 Task: Add Kinder's Bourbon Peach BBQ Wing Sauce to the cart.
Action: Mouse moved to (247, 107)
Screenshot: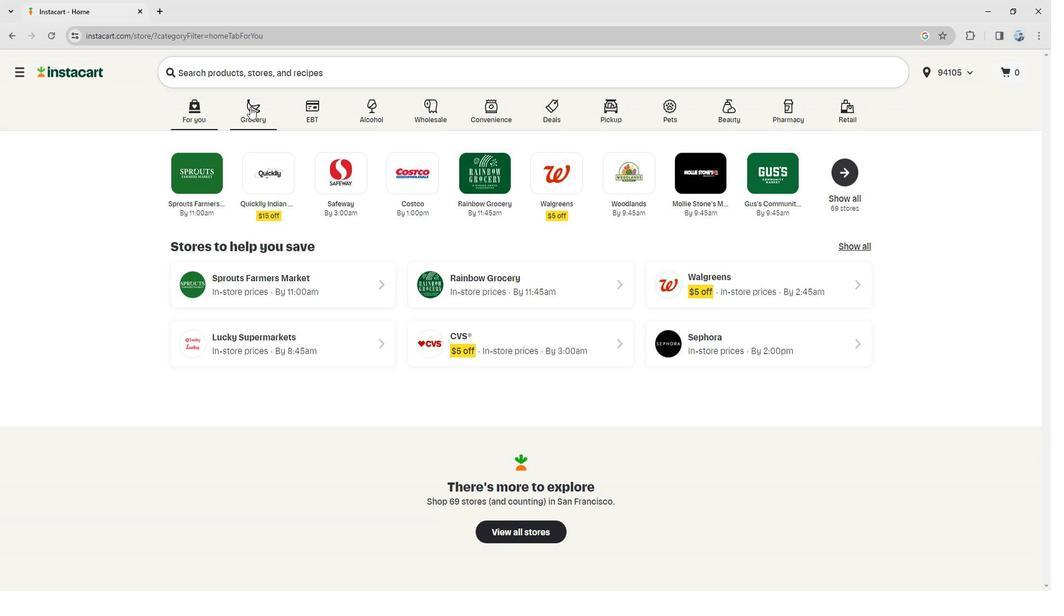 
Action: Mouse pressed left at (247, 107)
Screenshot: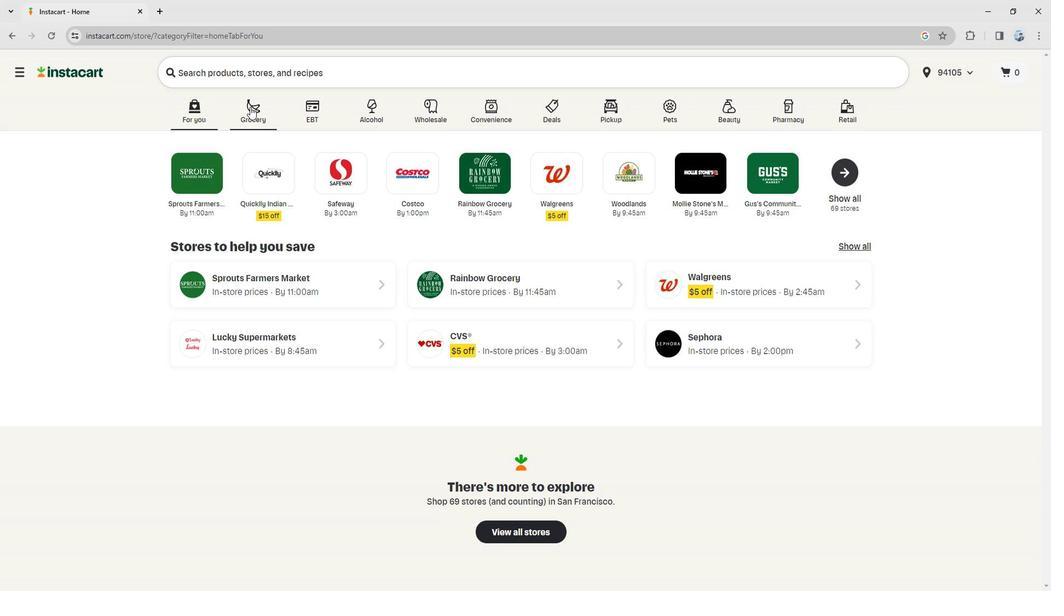 
Action: Mouse moved to (814, 184)
Screenshot: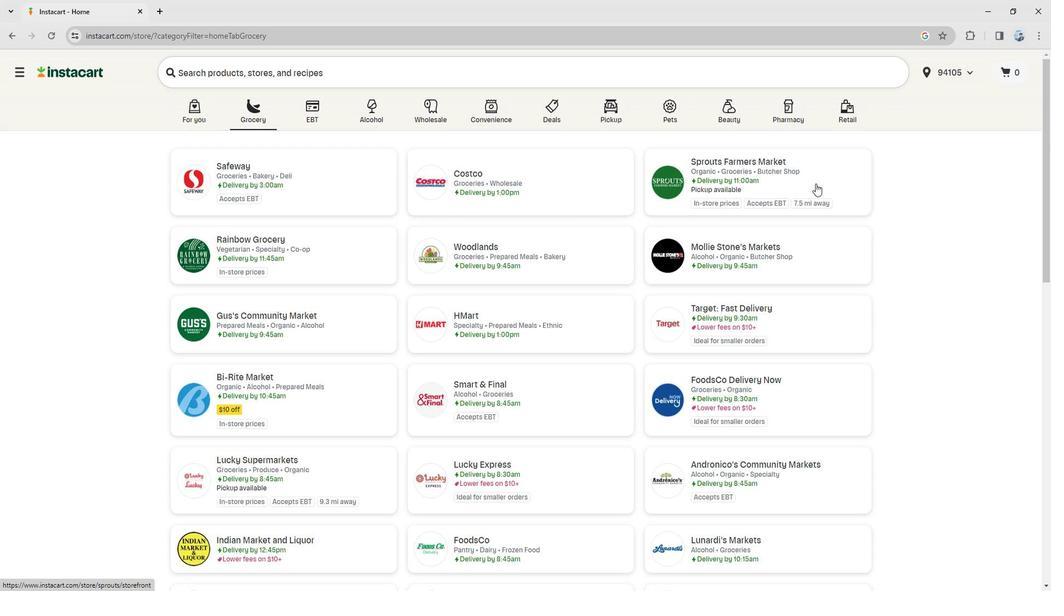 
Action: Mouse pressed left at (814, 184)
Screenshot: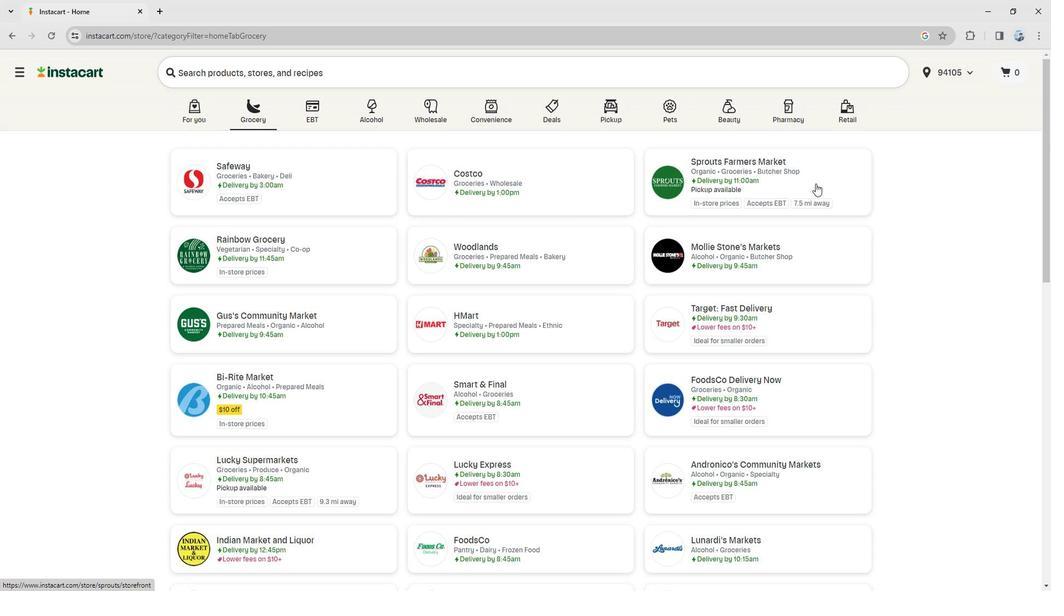 
Action: Mouse moved to (54, 421)
Screenshot: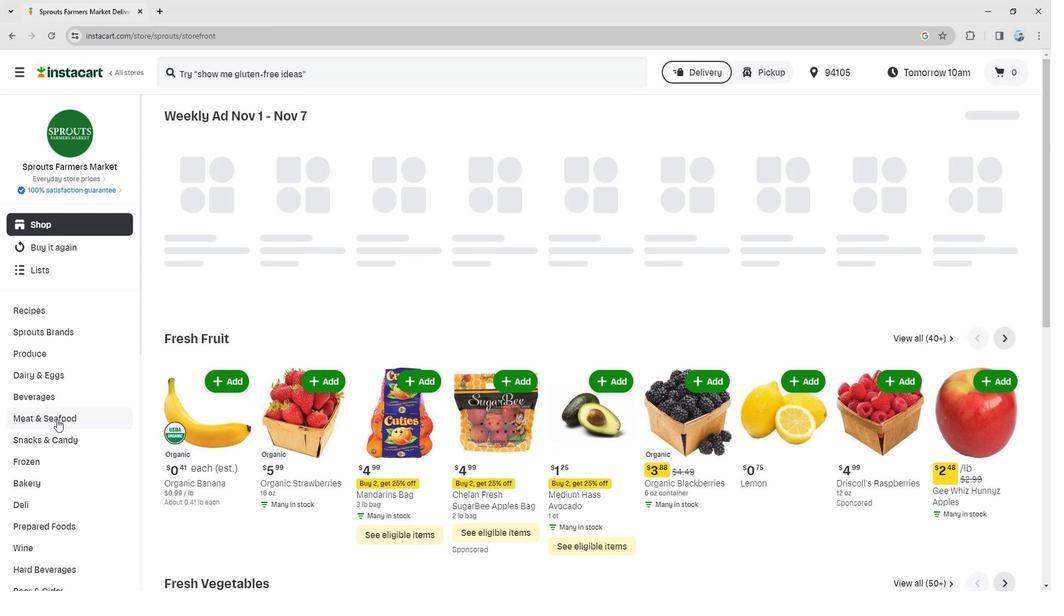 
Action: Mouse scrolled (54, 421) with delta (0, 0)
Screenshot: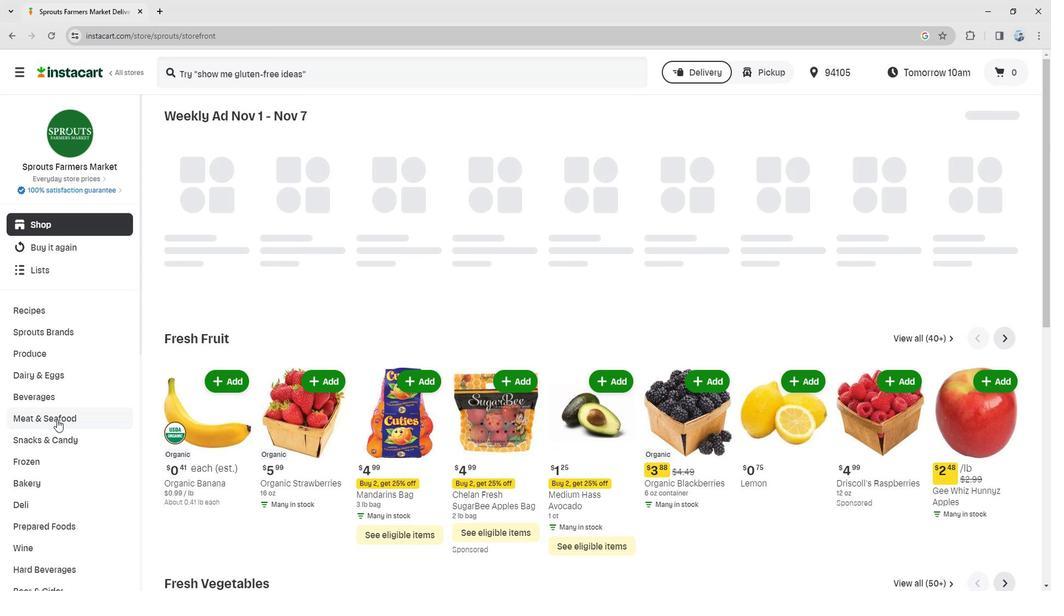 
Action: Mouse scrolled (54, 421) with delta (0, 0)
Screenshot: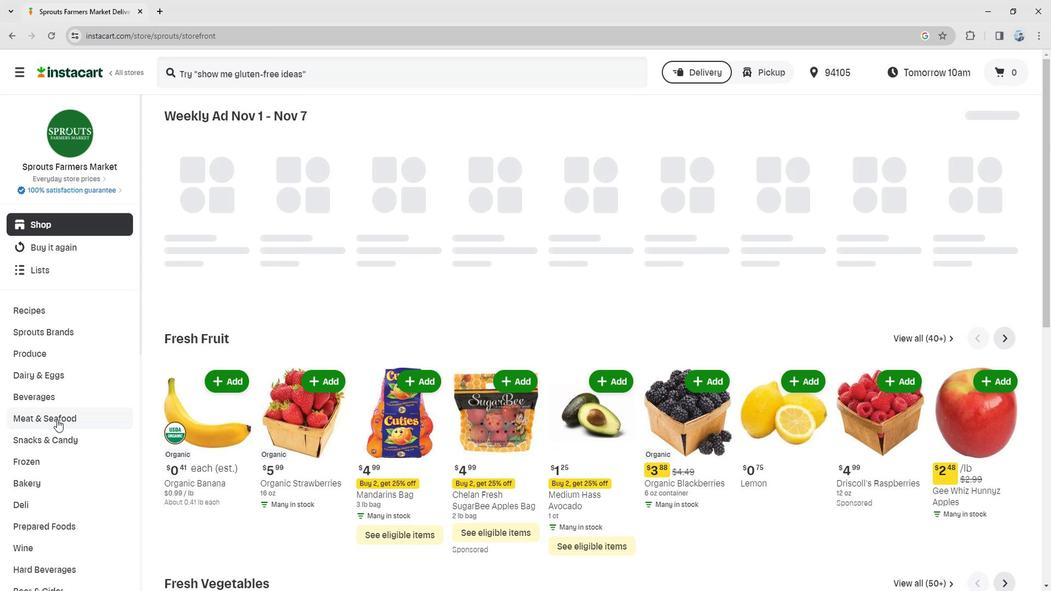 
Action: Mouse scrolled (54, 421) with delta (0, 0)
Screenshot: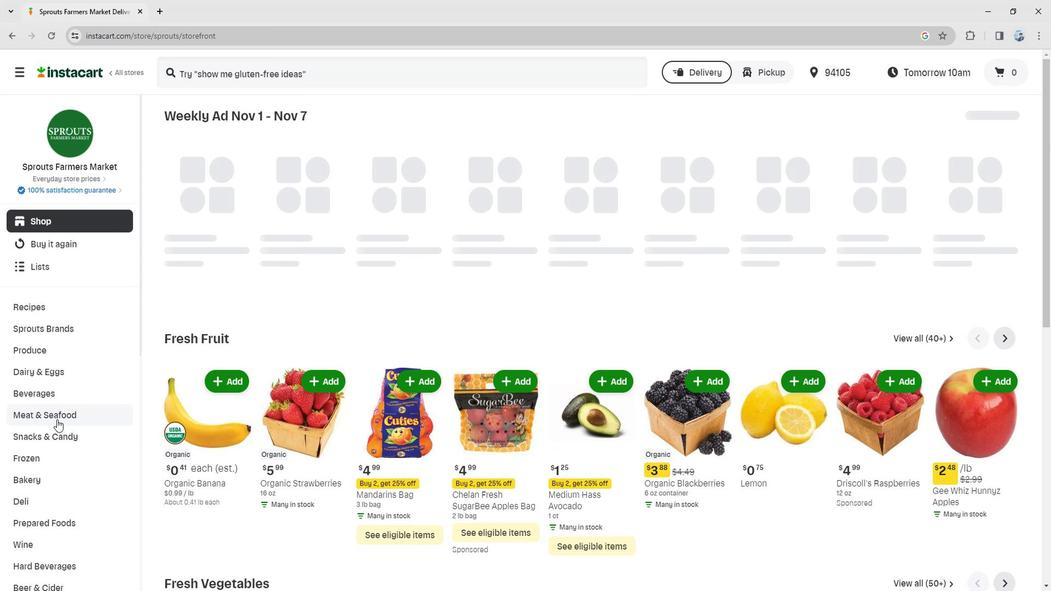 
Action: Mouse scrolled (54, 421) with delta (0, 0)
Screenshot: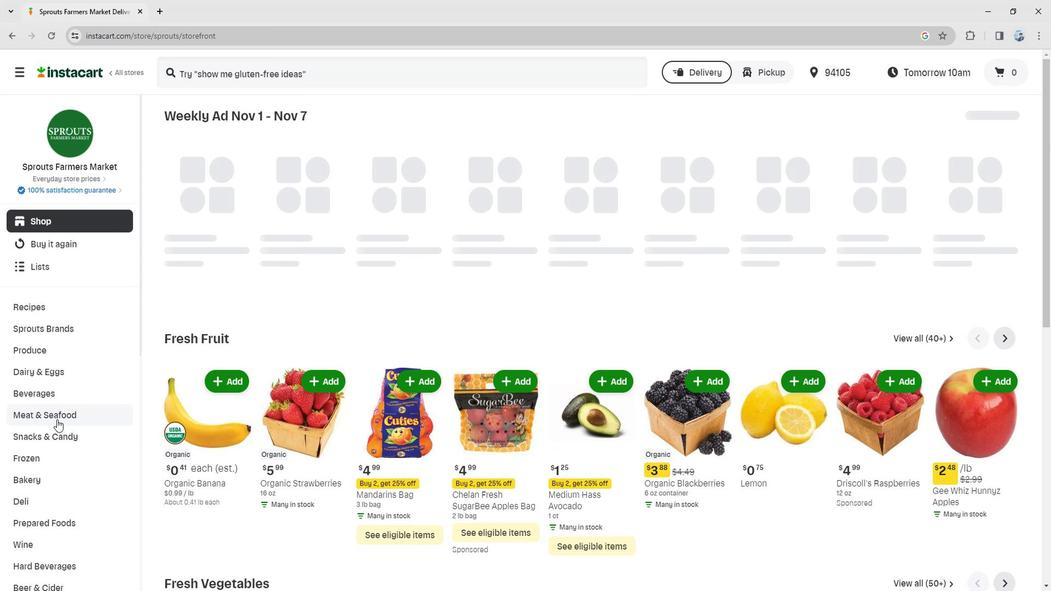 
Action: Mouse scrolled (54, 421) with delta (0, 0)
Screenshot: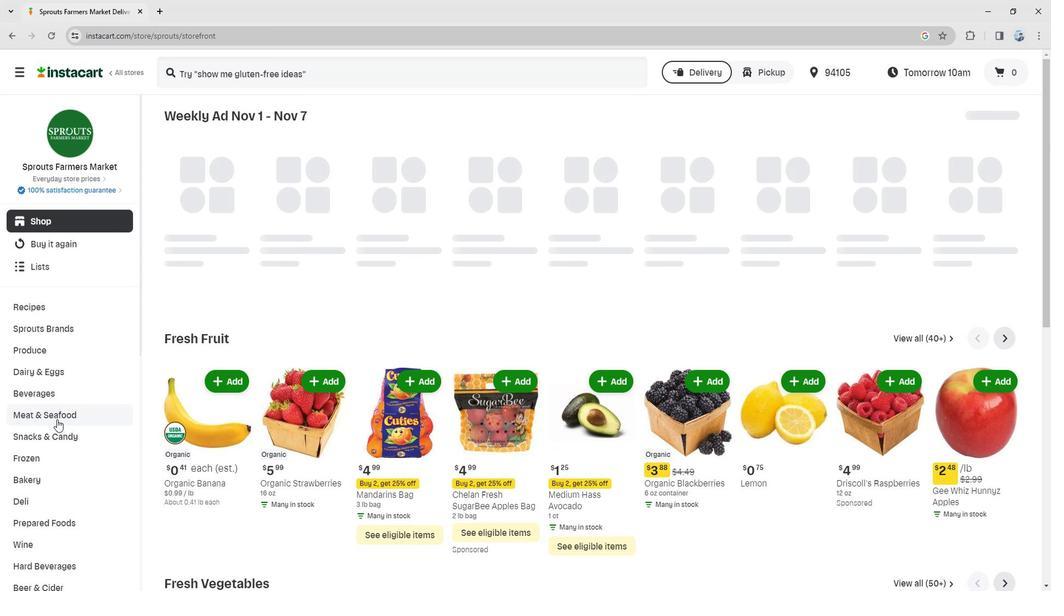 
Action: Mouse moved to (66, 359)
Screenshot: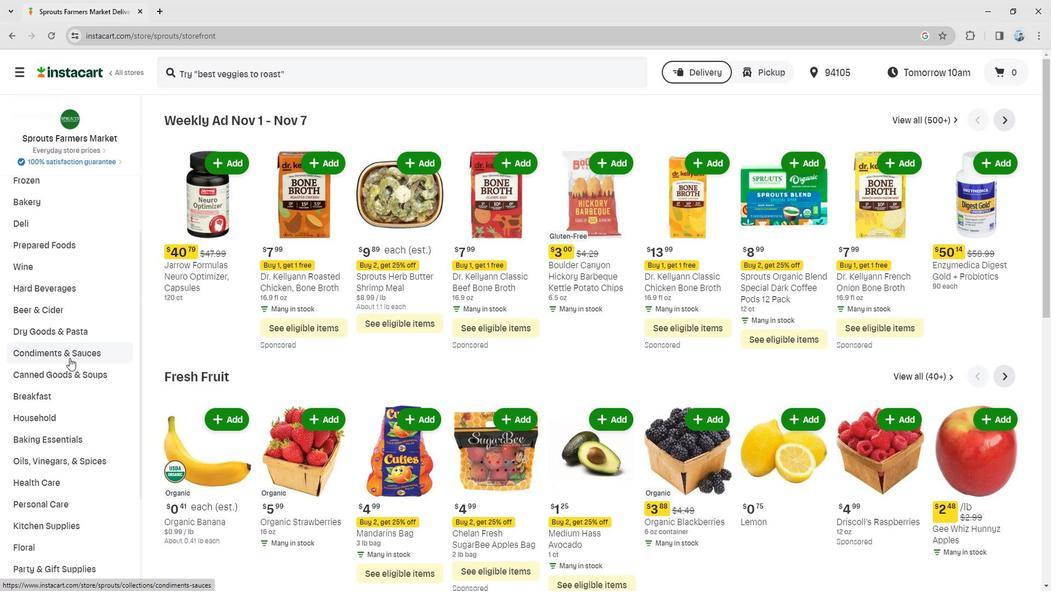 
Action: Mouse pressed left at (66, 359)
Screenshot: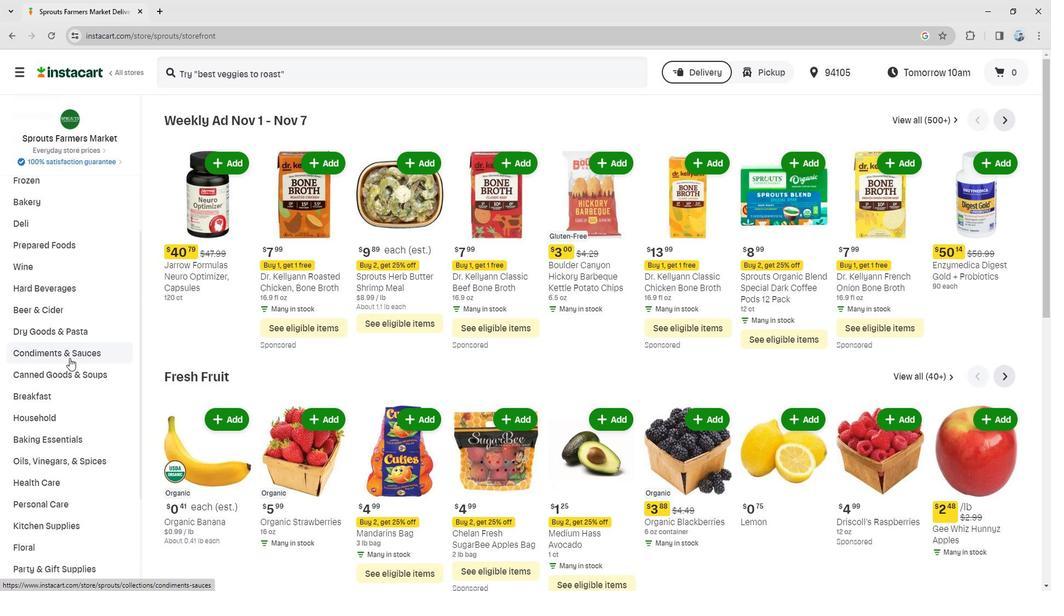 
Action: Mouse moved to (13, 450)
Screenshot: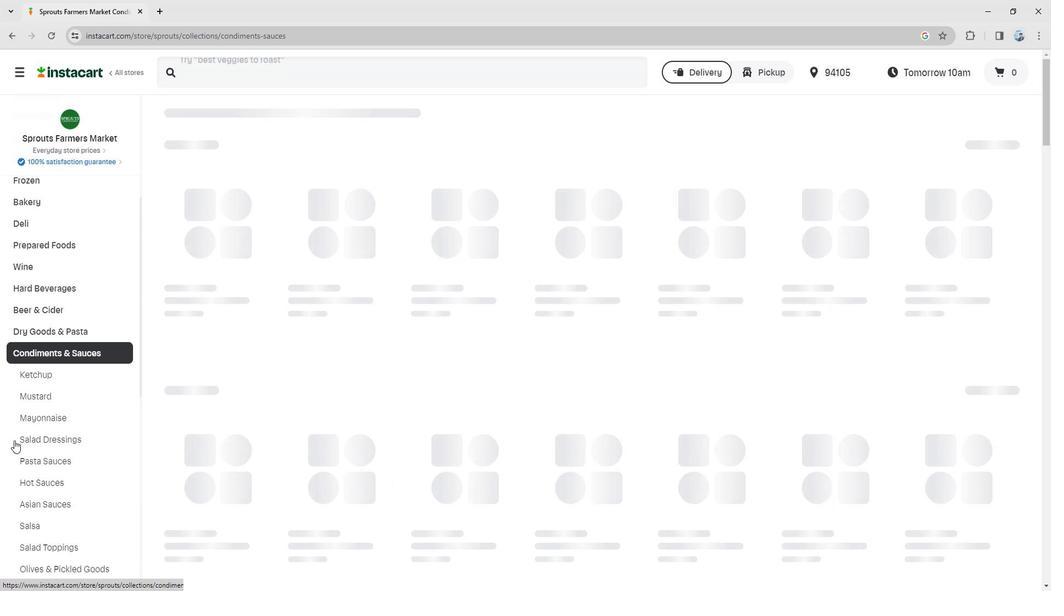 
Action: Mouse scrolled (13, 450) with delta (0, 0)
Screenshot: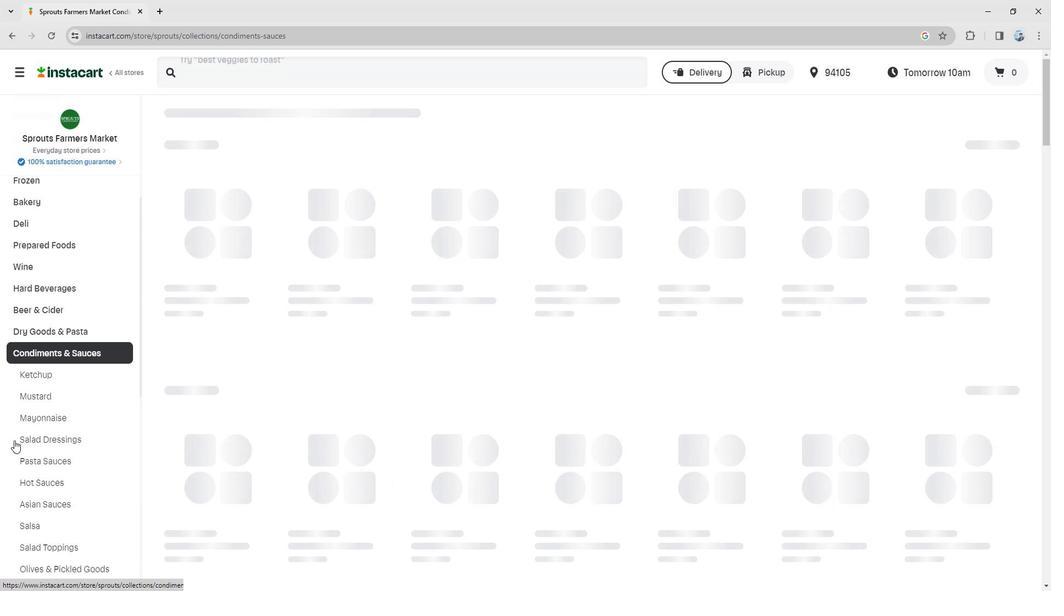 
Action: Mouse scrolled (13, 450) with delta (0, 0)
Screenshot: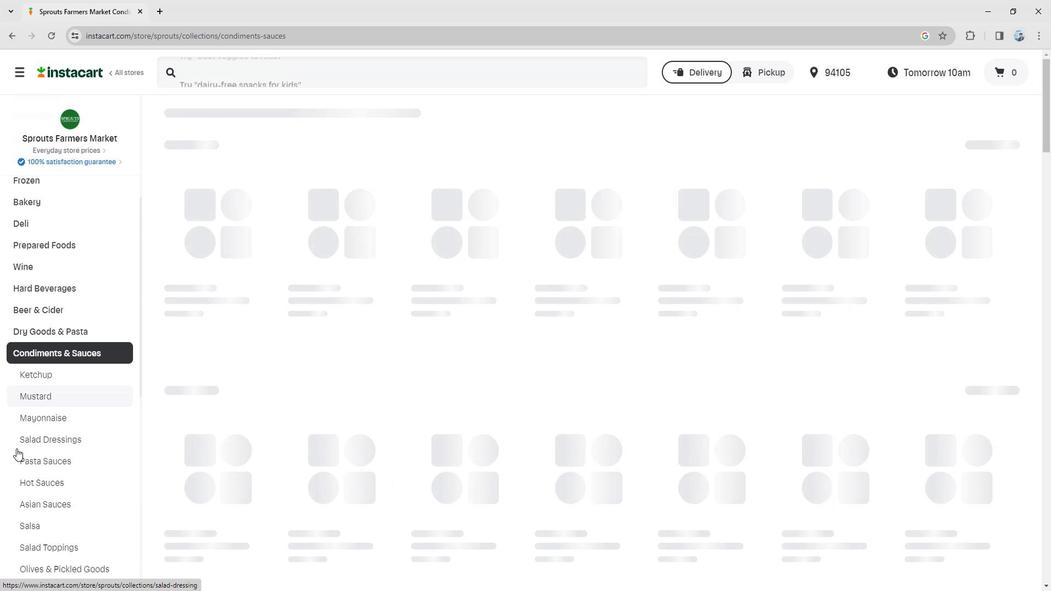 
Action: Mouse scrolled (13, 450) with delta (0, 0)
Screenshot: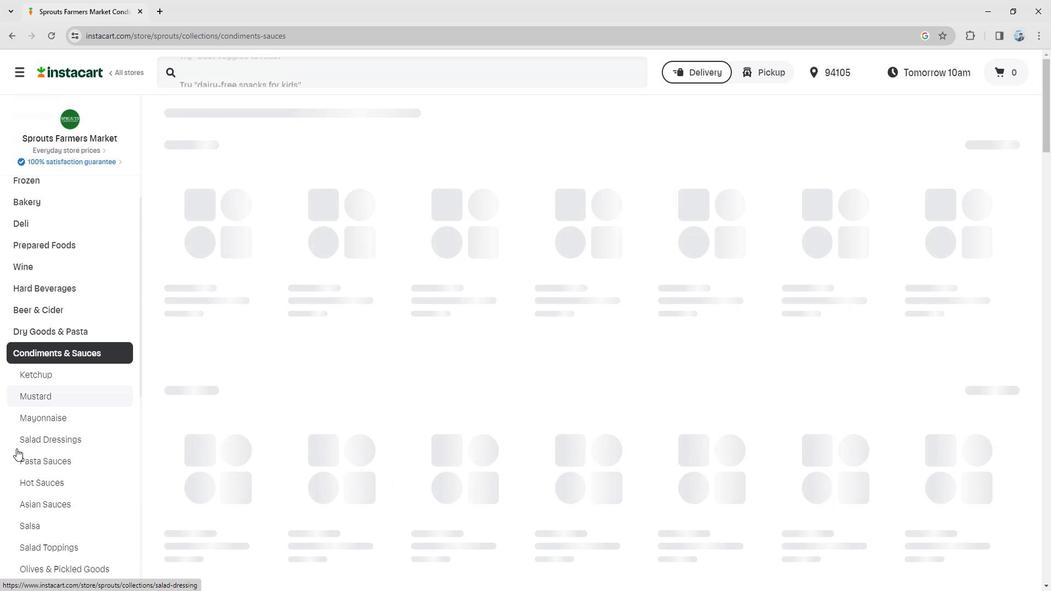 
Action: Mouse scrolled (13, 450) with delta (0, 0)
Screenshot: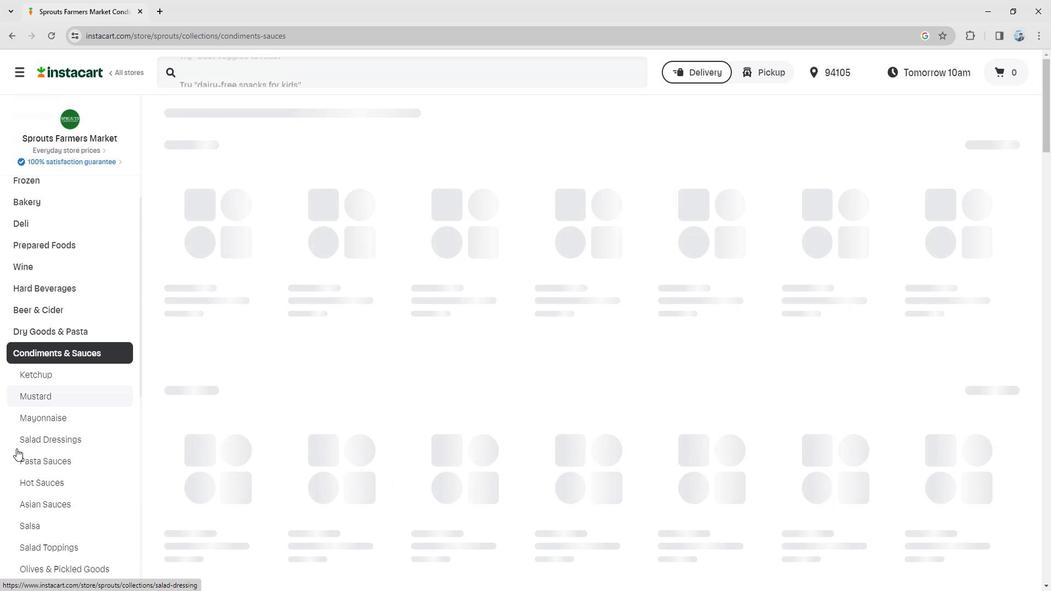 
Action: Mouse moved to (35, 416)
Screenshot: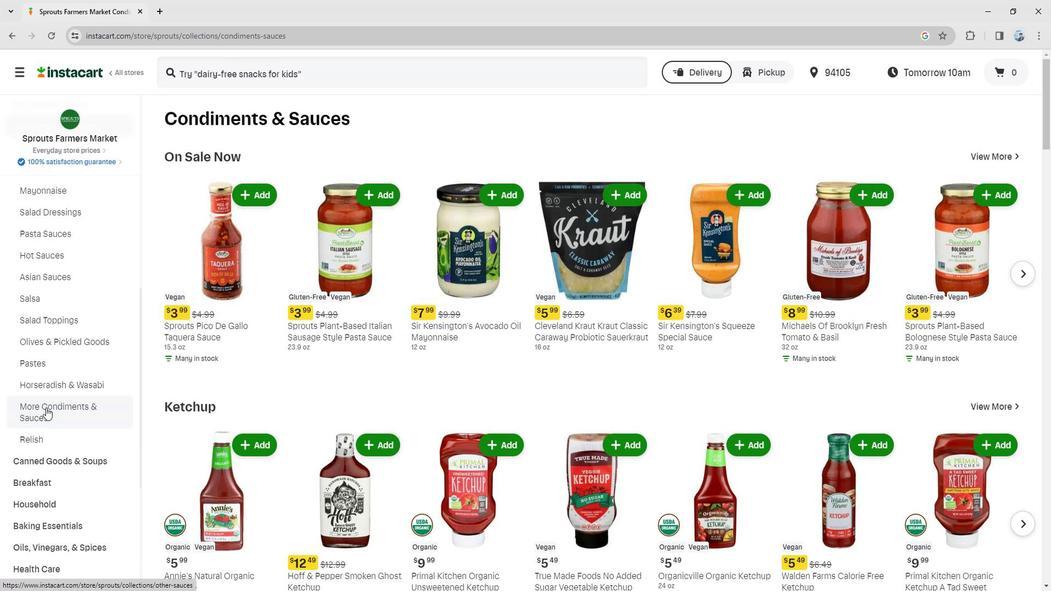 
Action: Mouse pressed left at (35, 416)
Screenshot: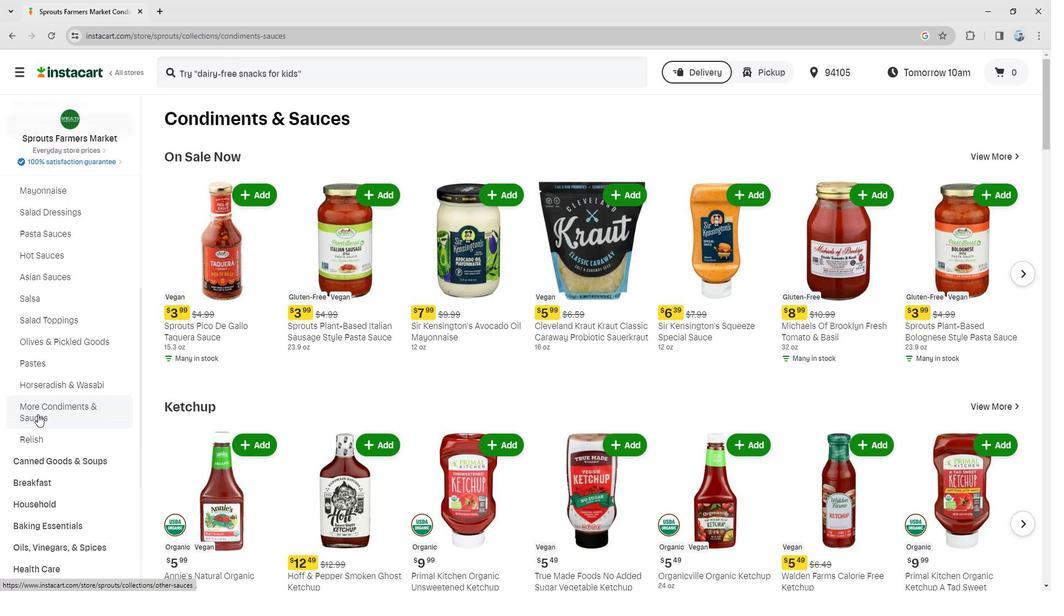
Action: Mouse moved to (257, 70)
Screenshot: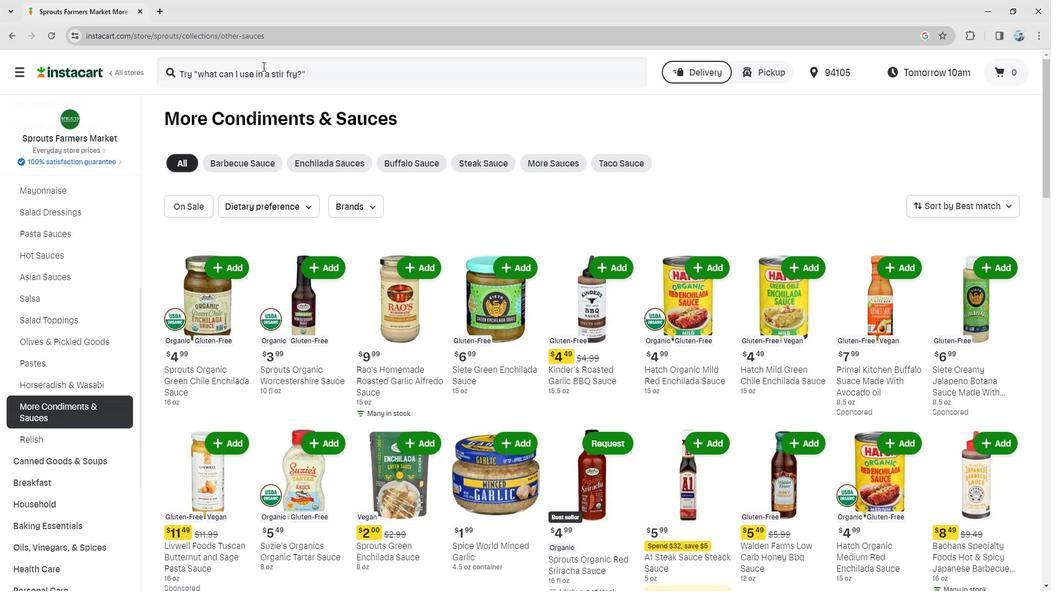 
Action: Mouse pressed left at (257, 70)
Screenshot: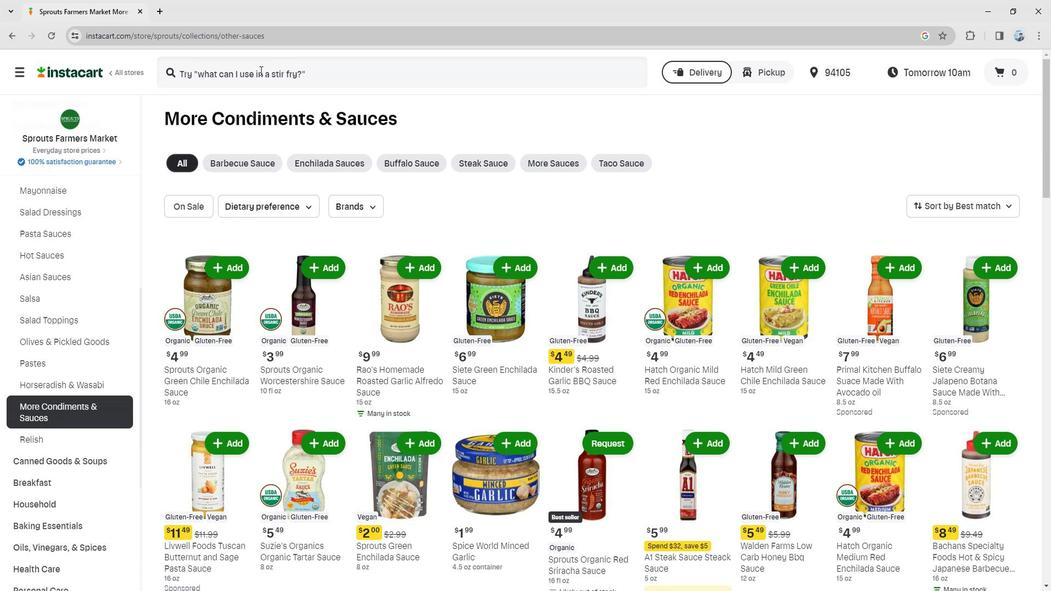 
Action: Key pressed <Key.shift>Kinder's<Key.space><Key.shift>Bourbon<Key.space><Key.shift>Peach<Key.space><Key.shift>
Screenshot: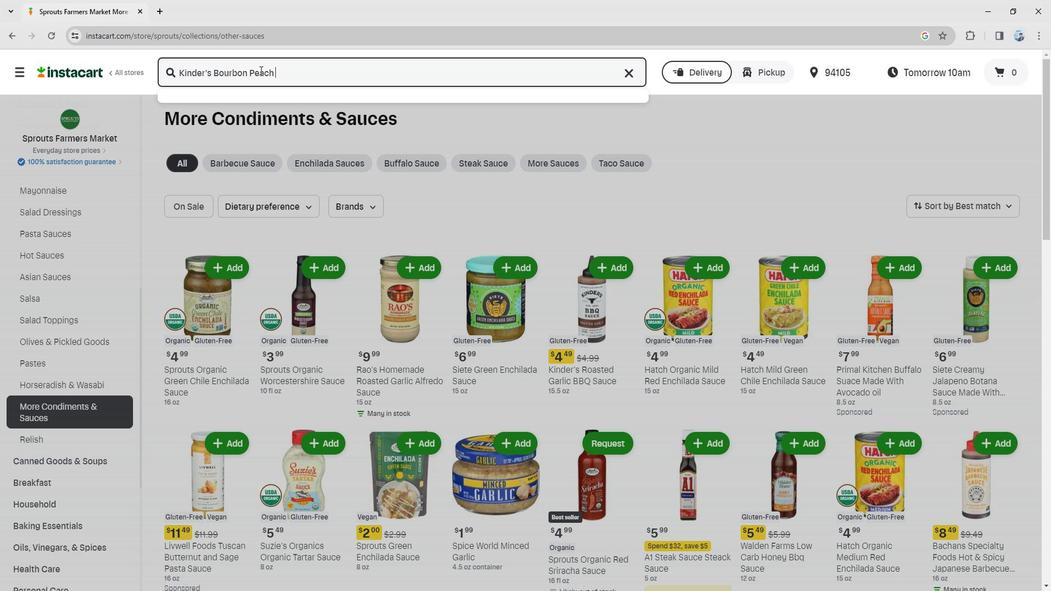 
Action: Mouse moved to (256, 70)
Screenshot: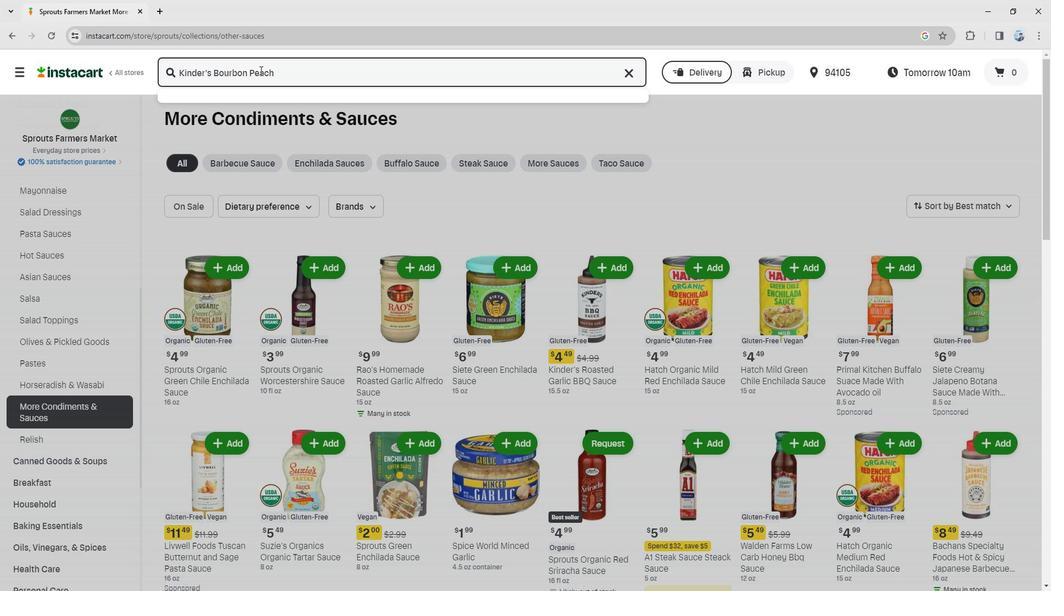 
Action: Key pressed BBQ<Key.space><Key.shift>Wing<Key.space><Key.shift>Sauce<Key.enter>
Screenshot: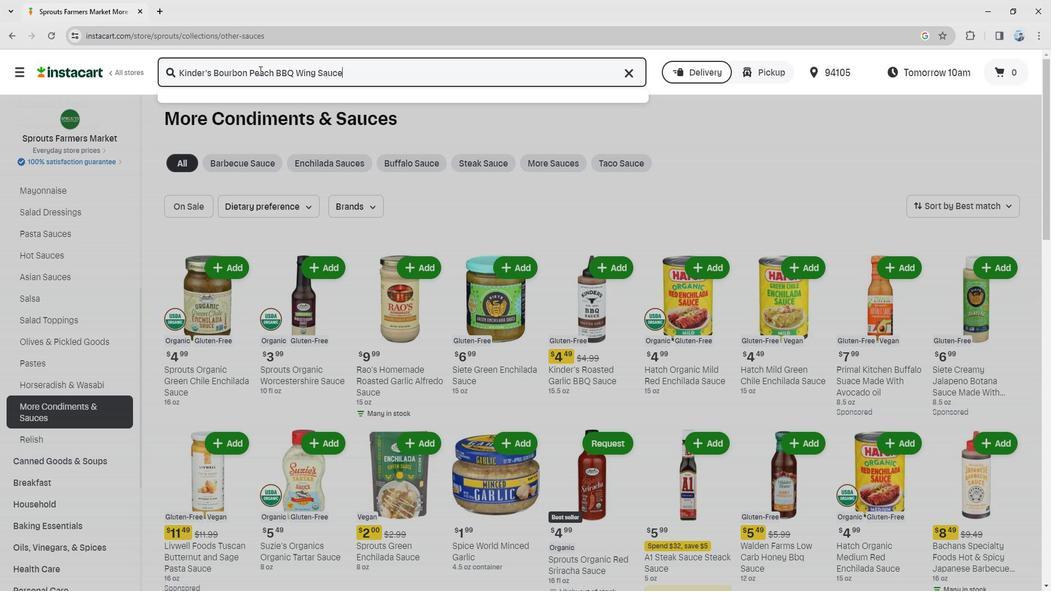 
Action: Mouse moved to (784, 176)
Screenshot: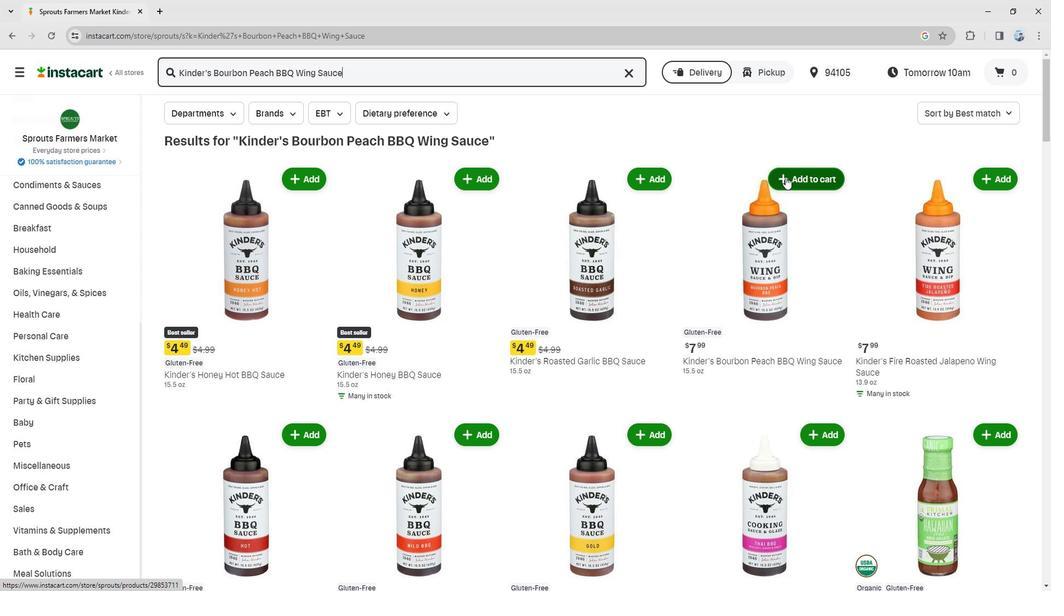 
Action: Mouse pressed left at (784, 176)
Screenshot: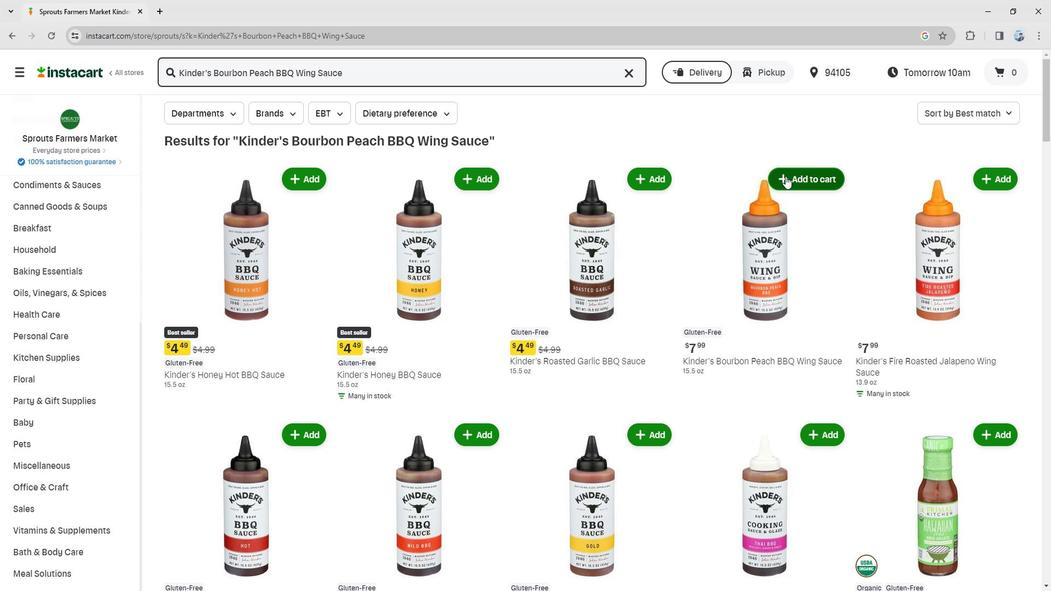 
Action: Mouse moved to (683, 275)
Screenshot: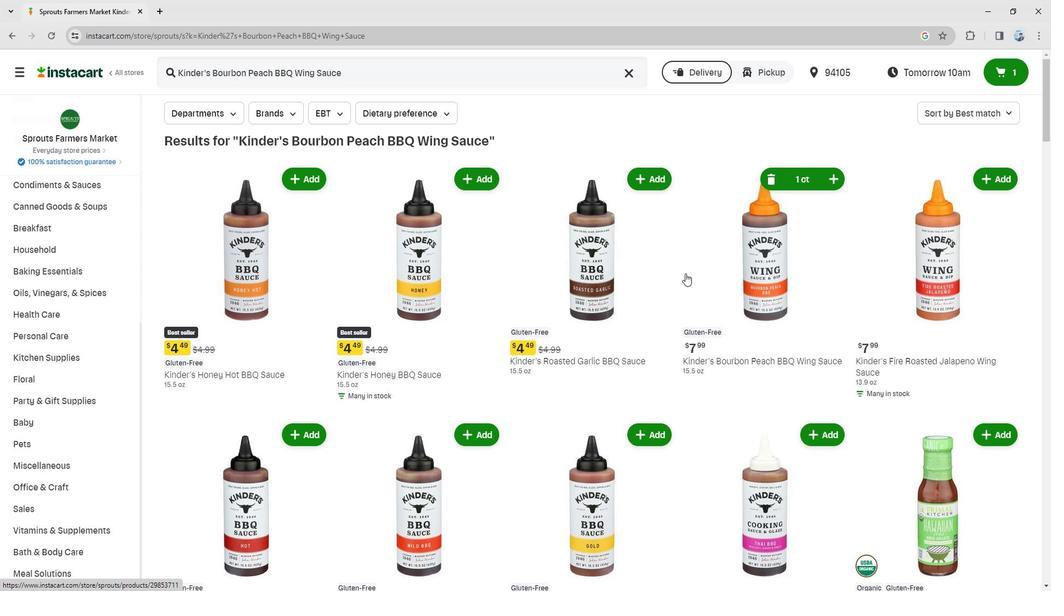 
